 Task: Sort the products in the category "Bubble Bath" by relevance.
Action: Mouse moved to (1054, 375)
Screenshot: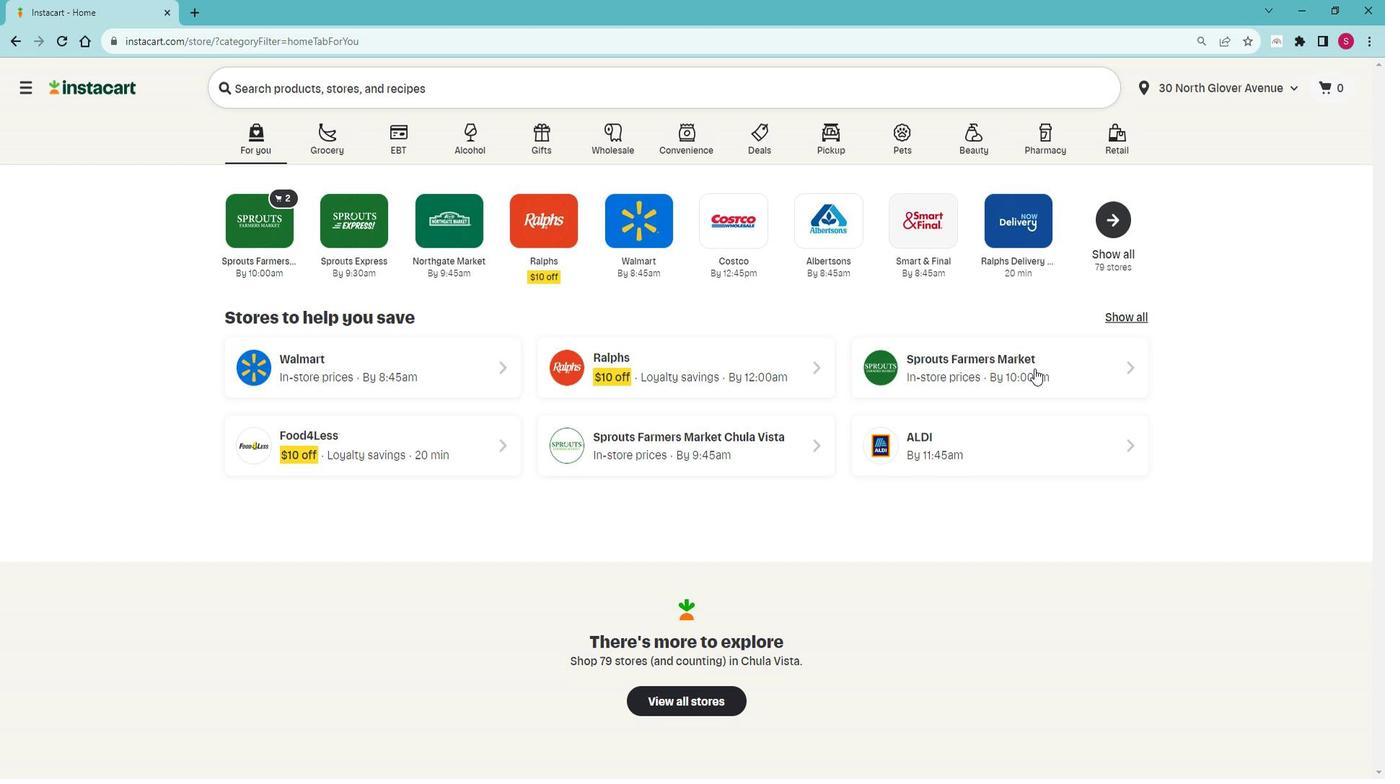 
Action: Mouse pressed left at (1054, 375)
Screenshot: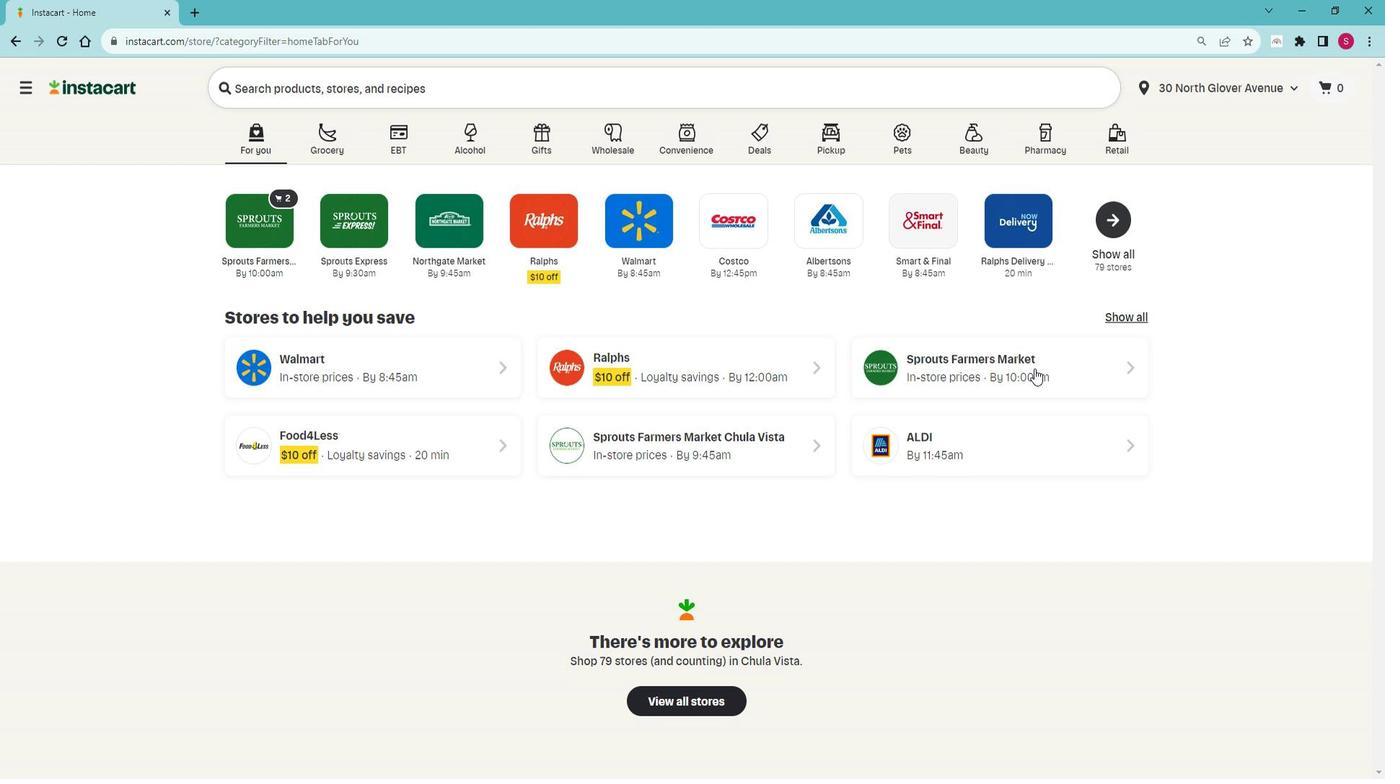 
Action: Mouse moved to (991, 372)
Screenshot: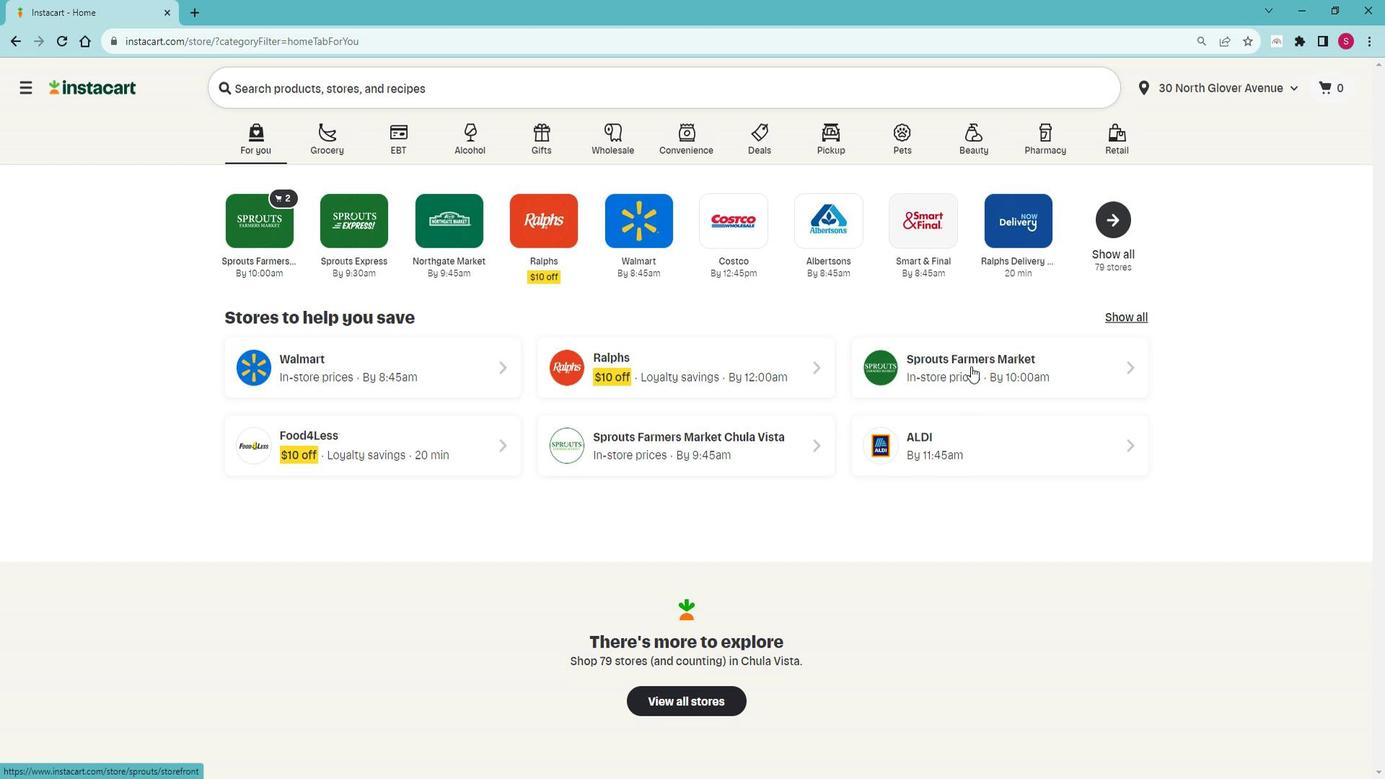 
Action: Mouse pressed left at (991, 372)
Screenshot: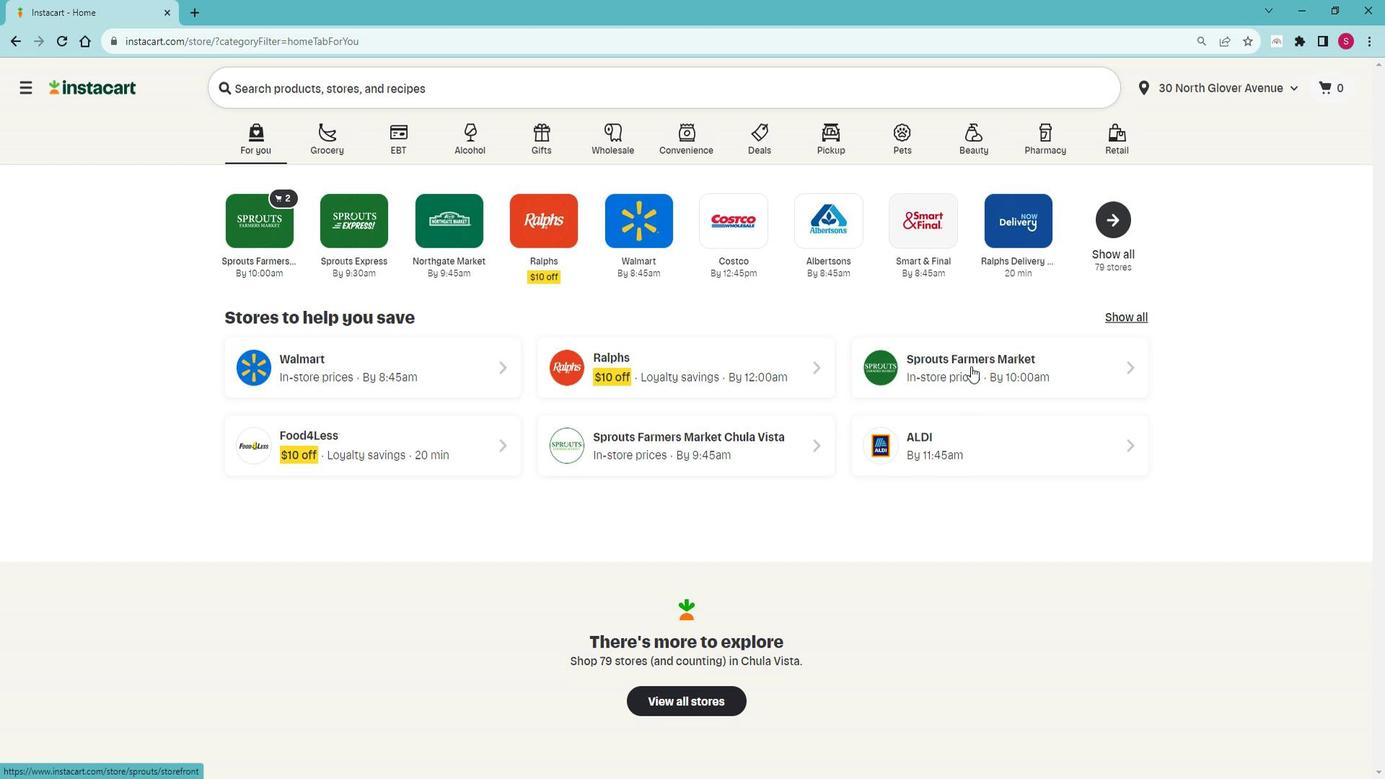 
Action: Mouse moved to (114, 584)
Screenshot: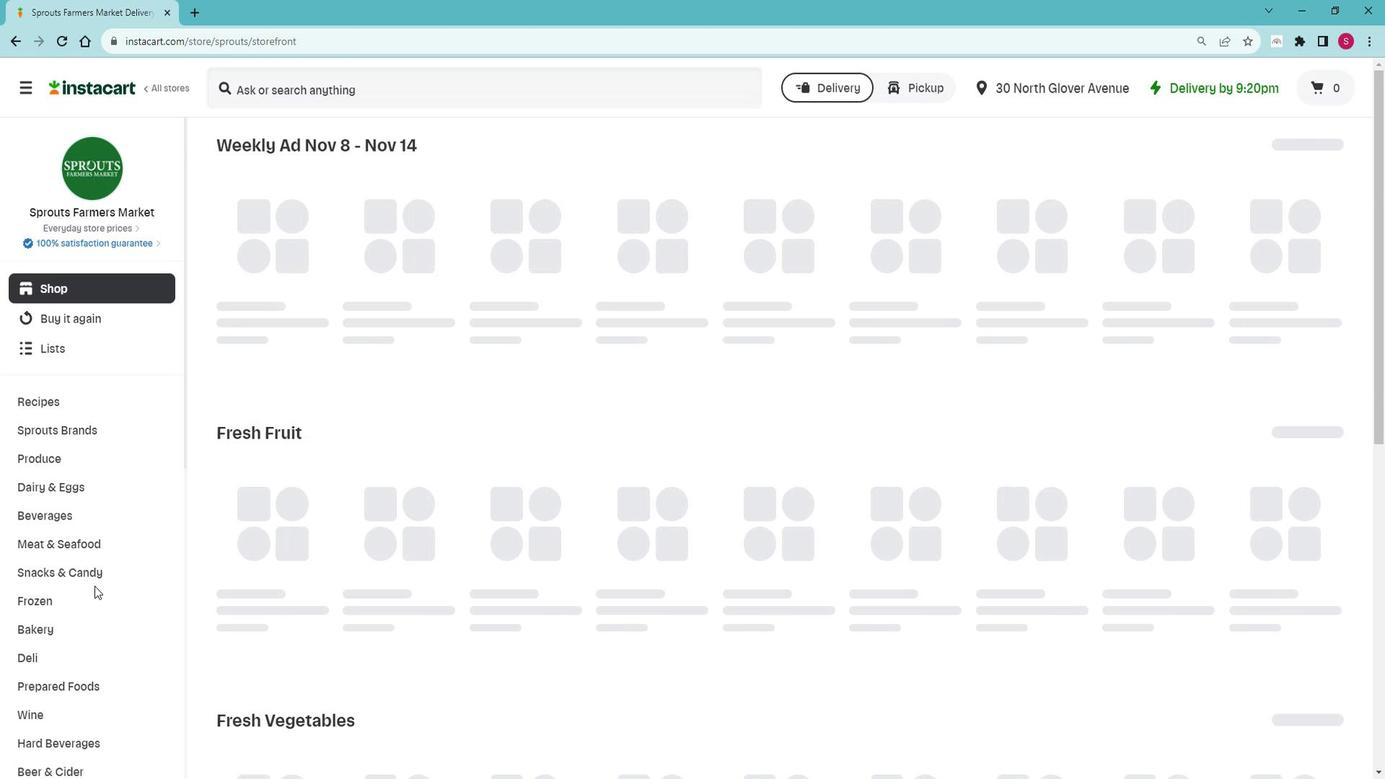 
Action: Mouse scrolled (114, 583) with delta (0, 0)
Screenshot: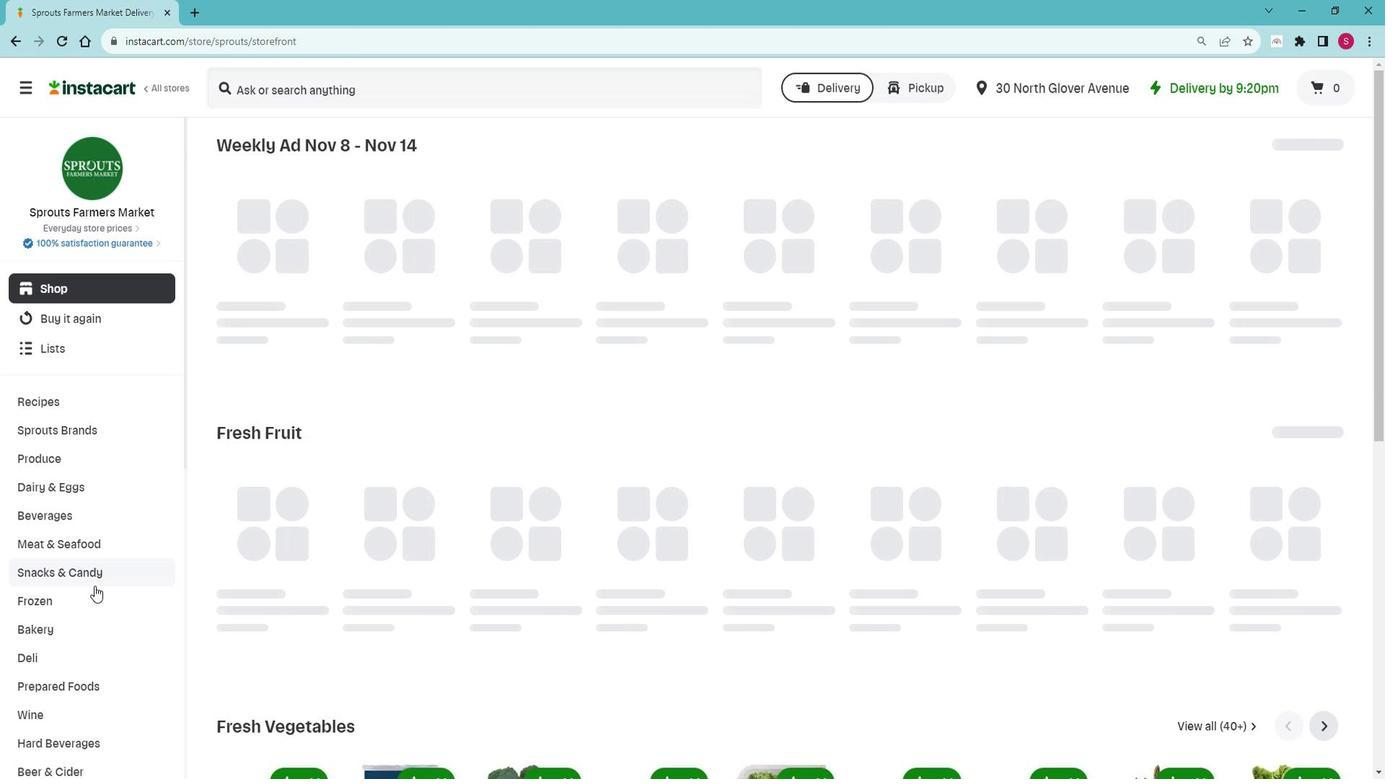 
Action: Mouse scrolled (114, 583) with delta (0, 0)
Screenshot: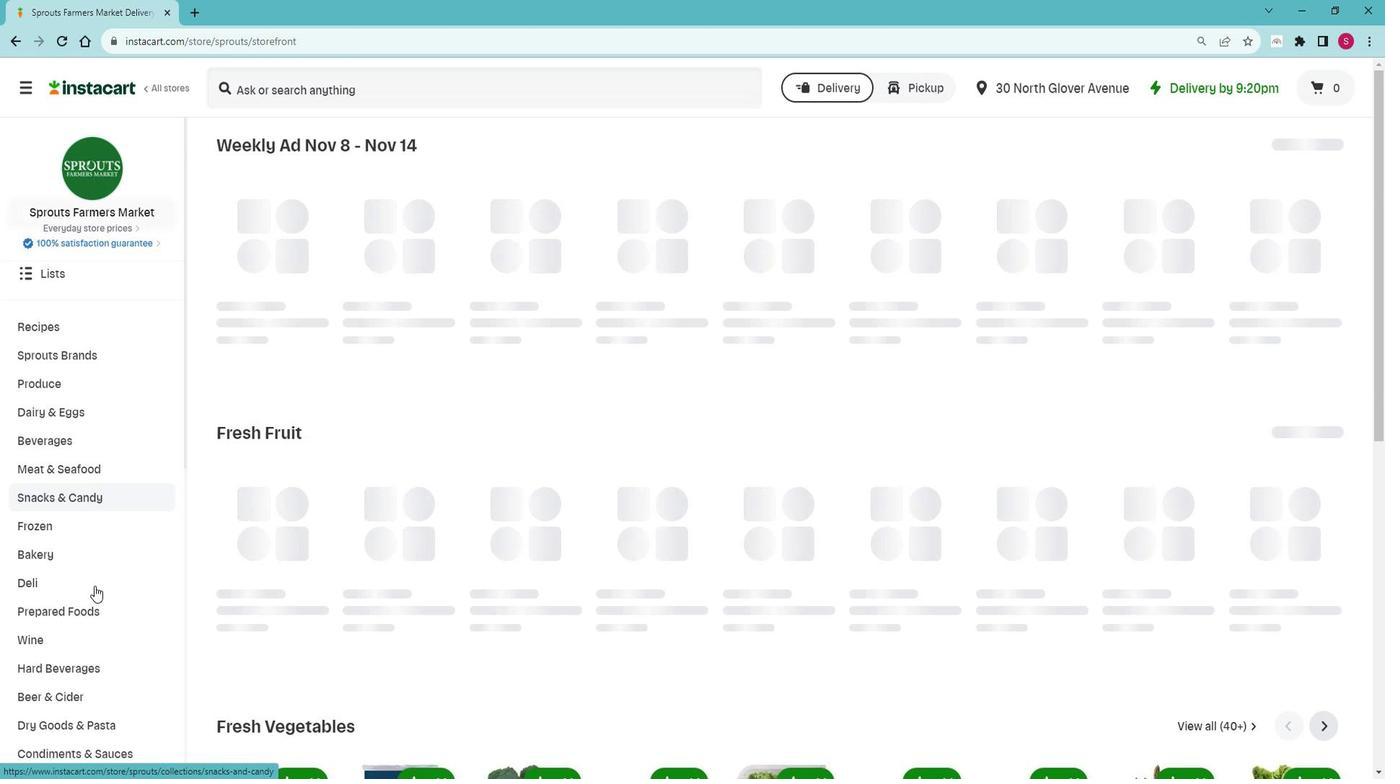 
Action: Mouse scrolled (114, 583) with delta (0, 0)
Screenshot: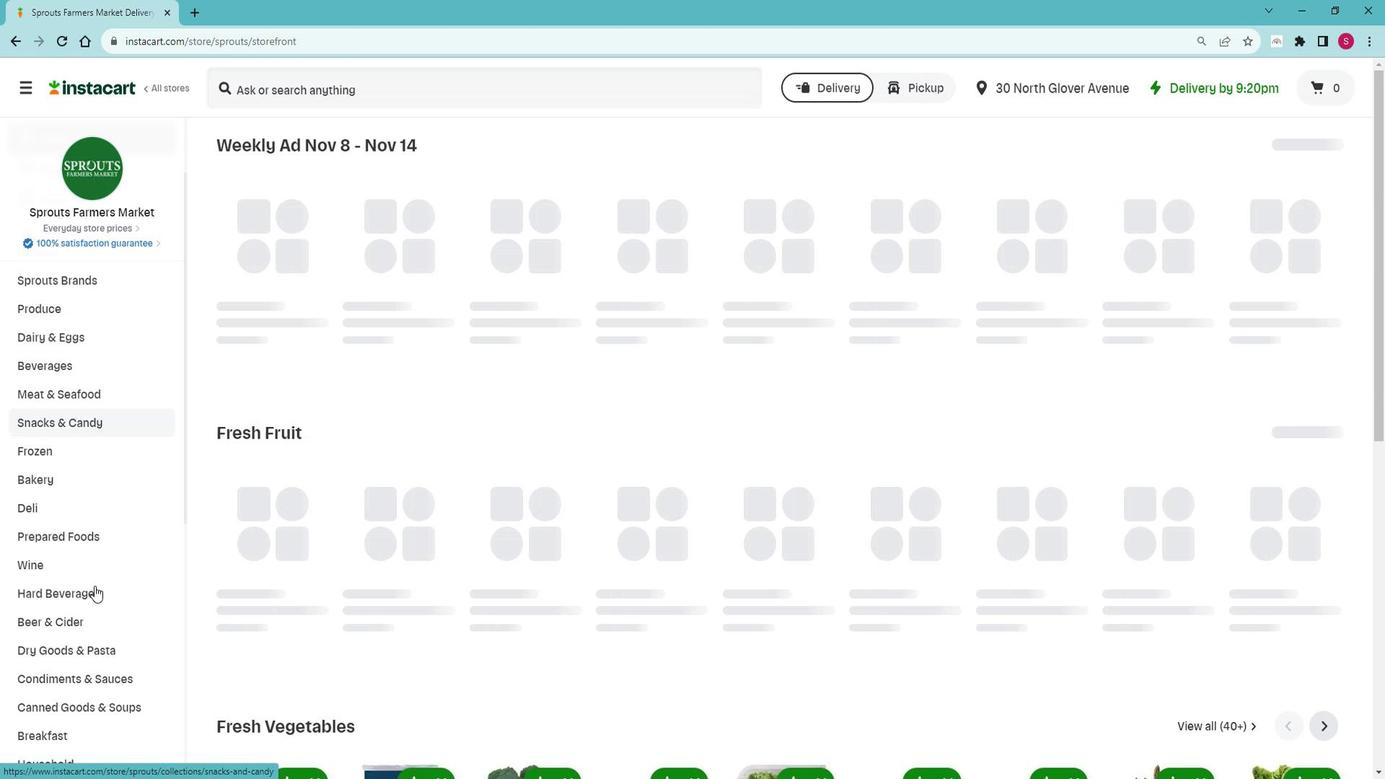 
Action: Mouse scrolled (114, 583) with delta (0, 0)
Screenshot: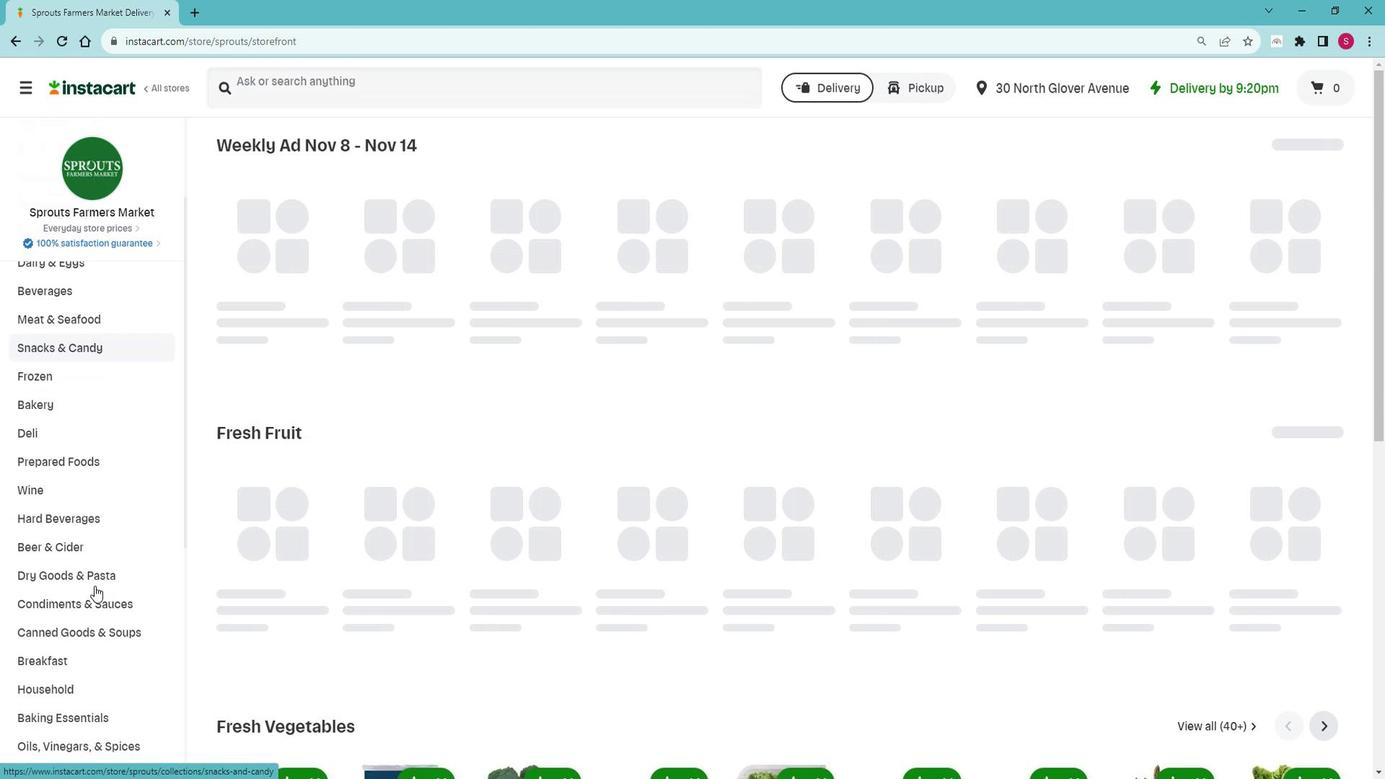 
Action: Mouse scrolled (114, 583) with delta (0, 0)
Screenshot: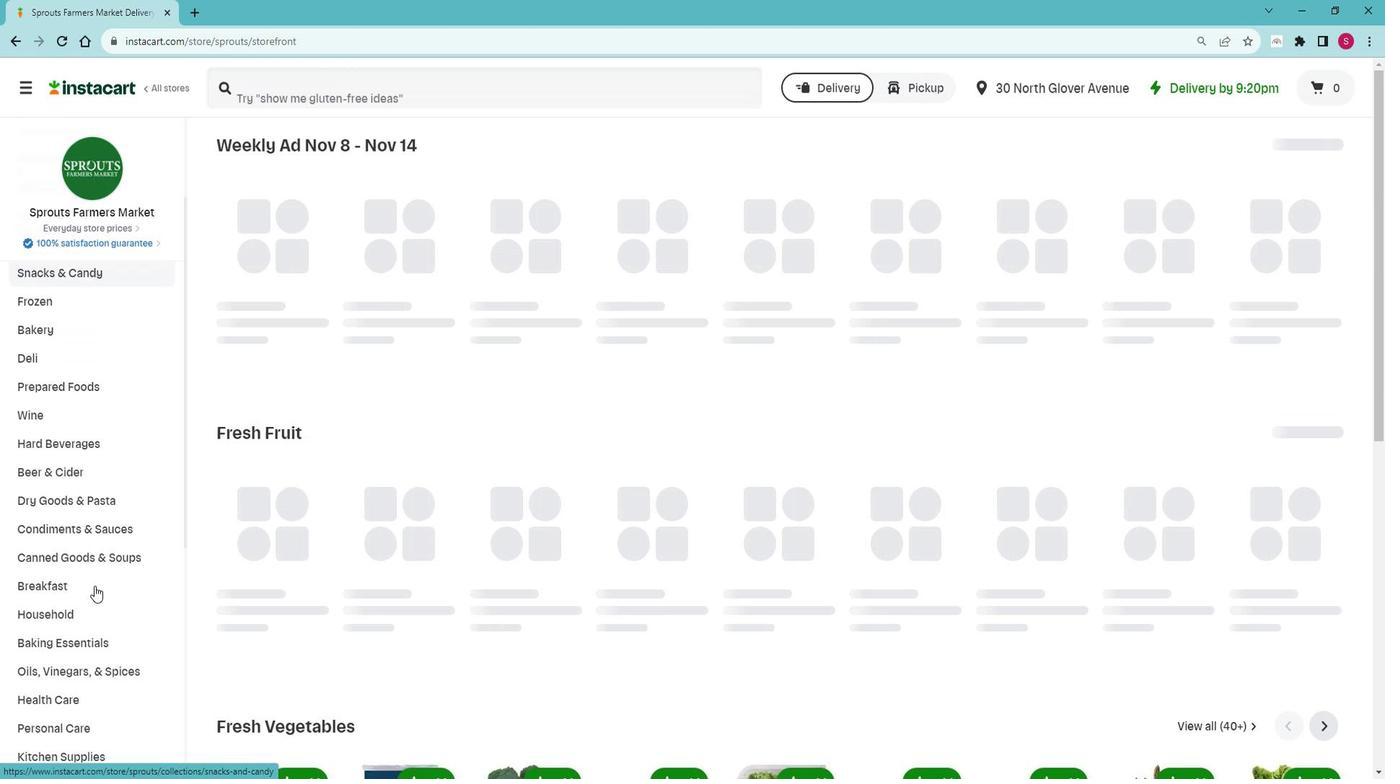 
Action: Mouse moved to (113, 584)
Screenshot: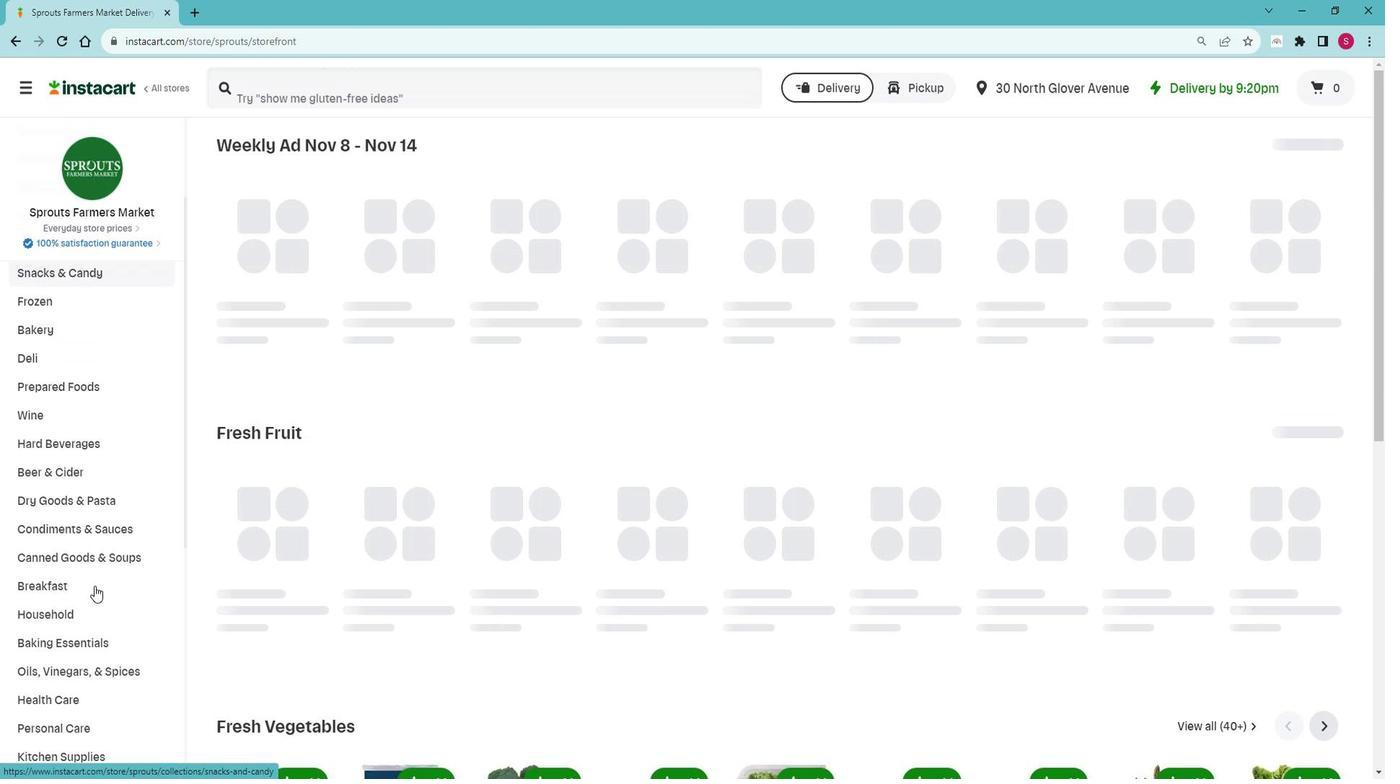
Action: Mouse scrolled (113, 583) with delta (0, 0)
Screenshot: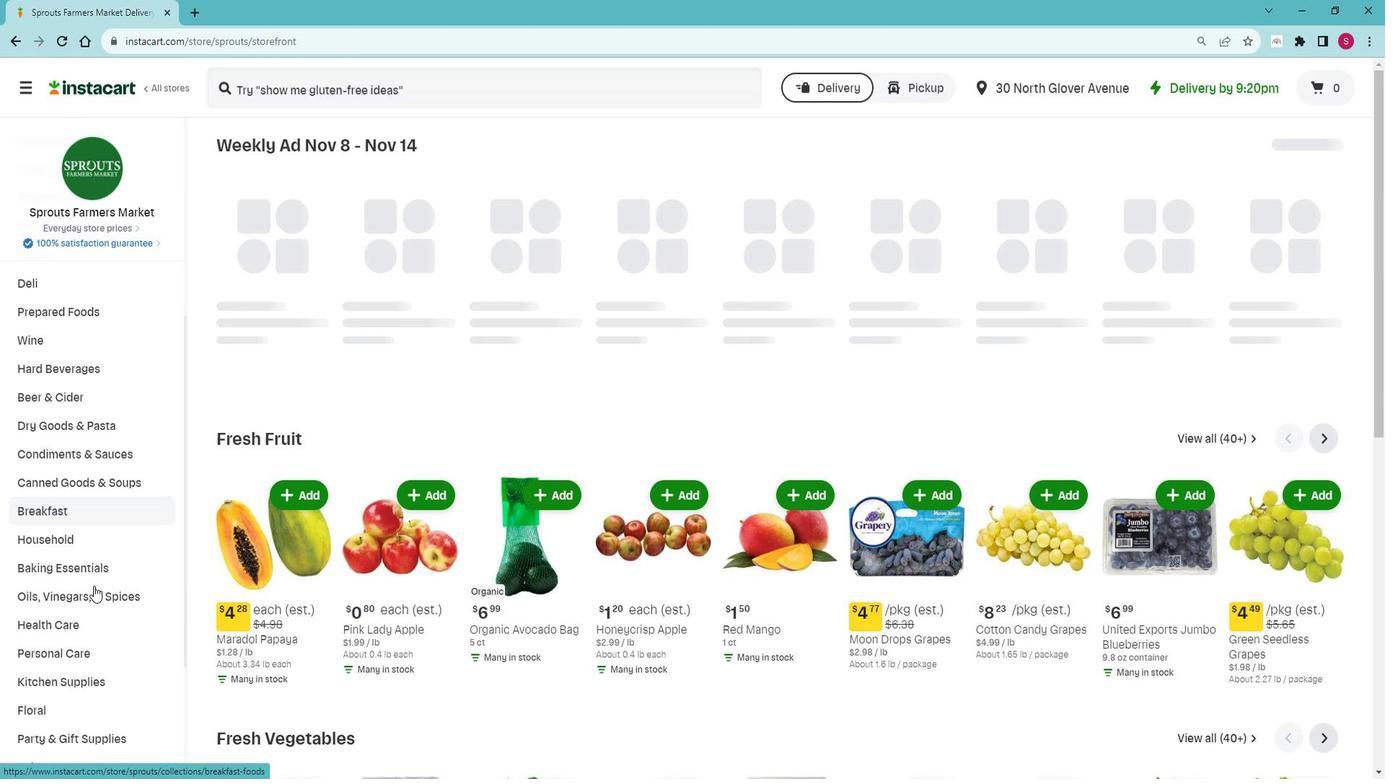 
Action: Mouse scrolled (113, 583) with delta (0, 0)
Screenshot: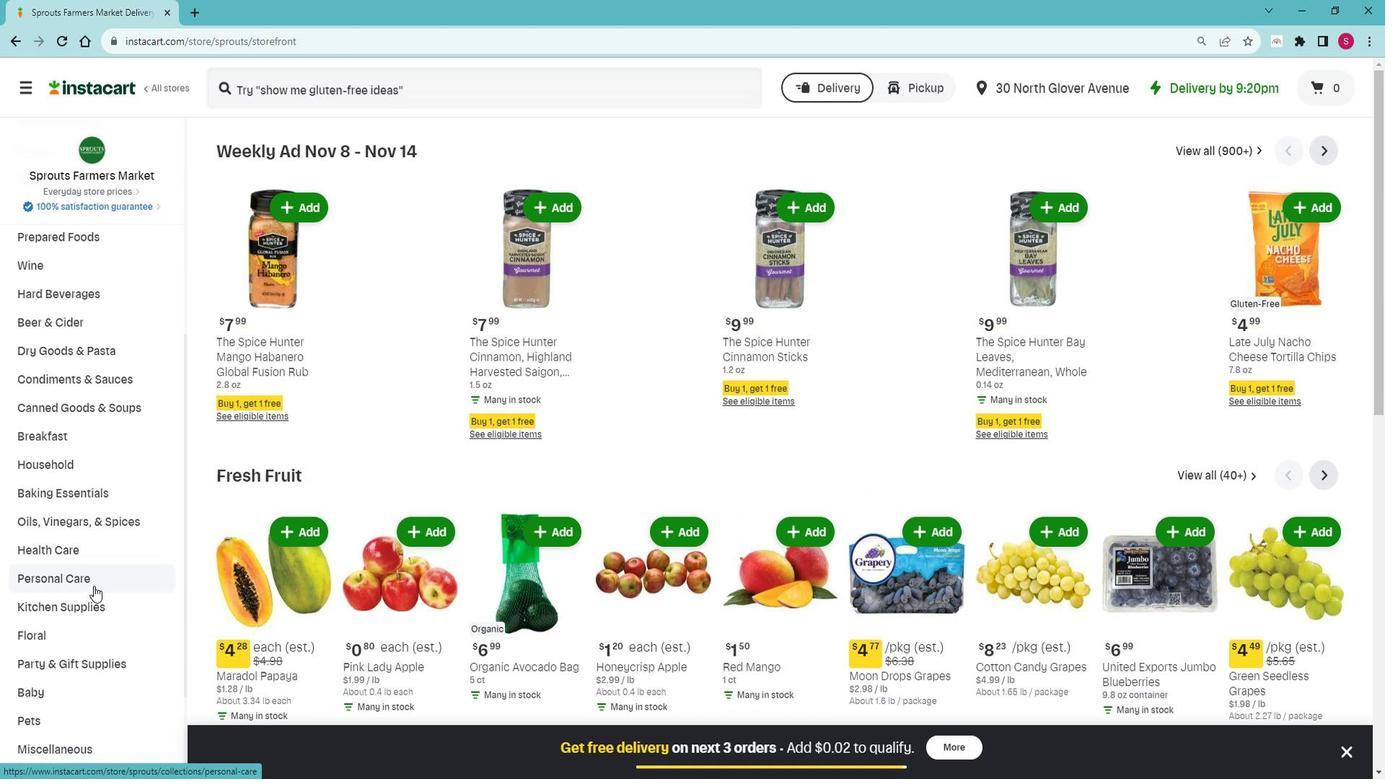 
Action: Mouse moved to (105, 502)
Screenshot: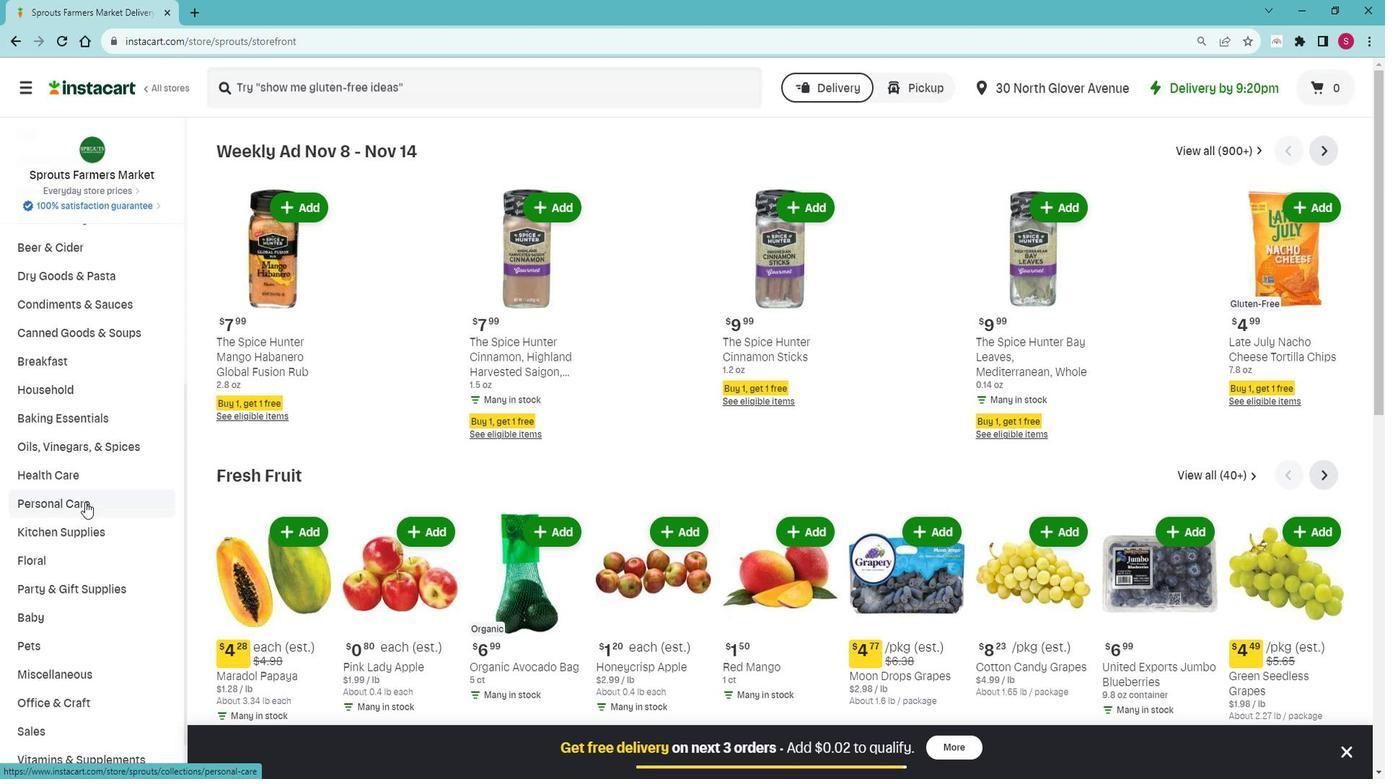 
Action: Mouse pressed left at (105, 502)
Screenshot: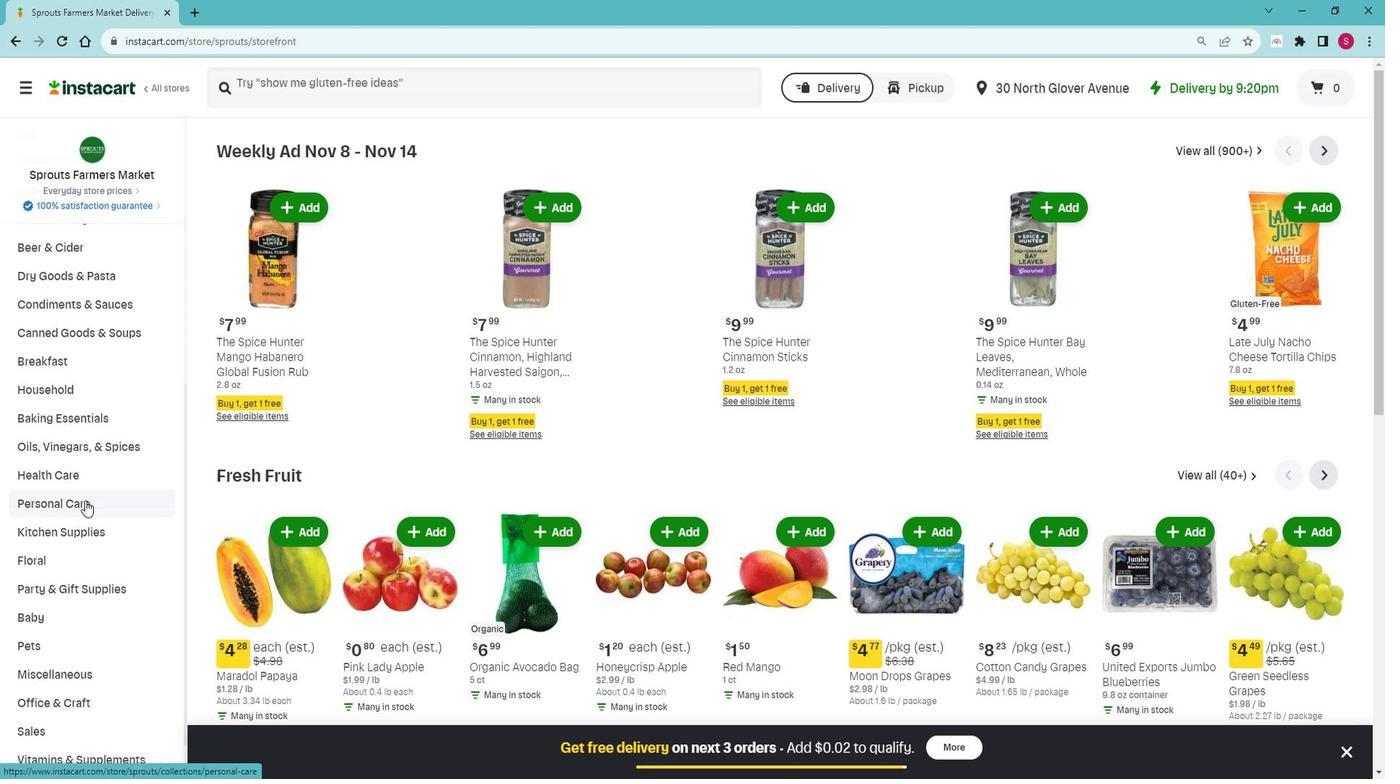 
Action: Mouse moved to (105, 530)
Screenshot: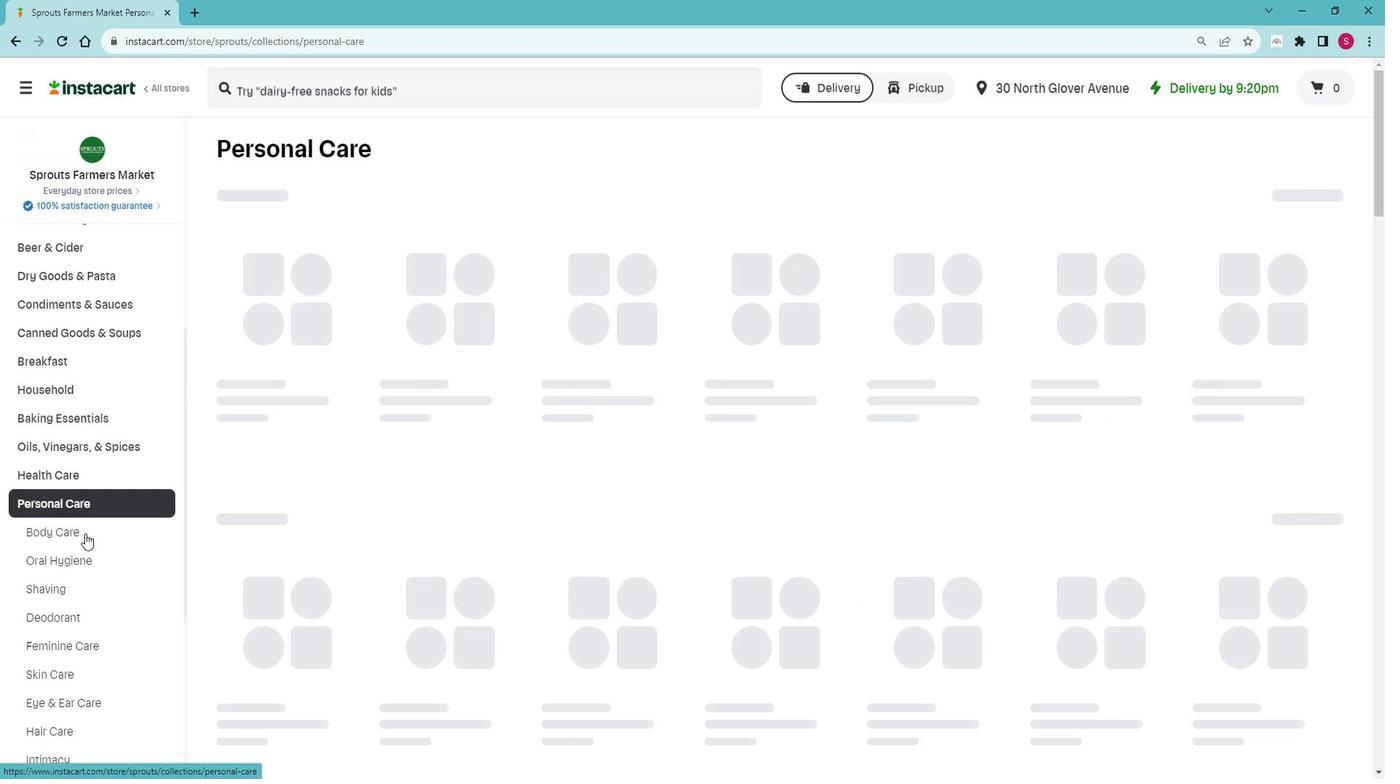 
Action: Mouse pressed left at (105, 530)
Screenshot: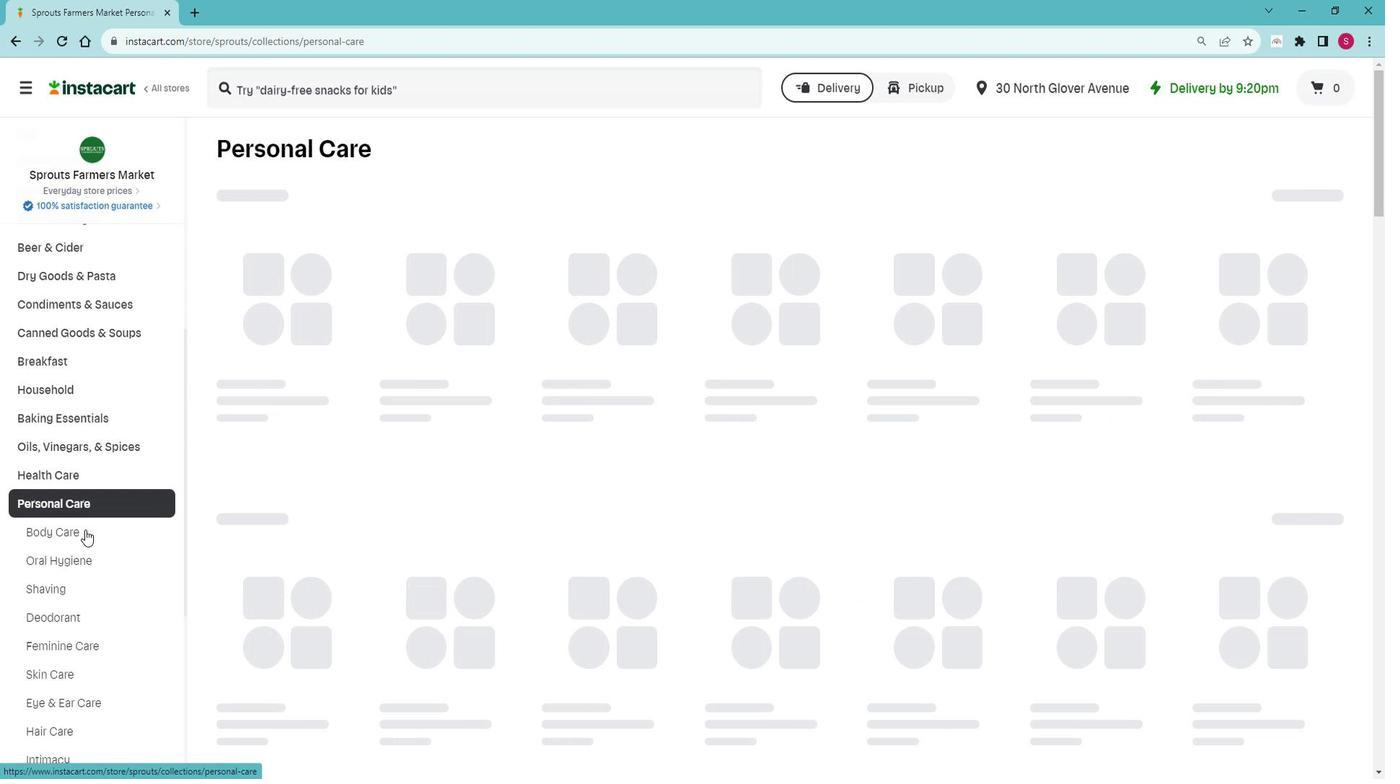 
Action: Mouse moved to (599, 215)
Screenshot: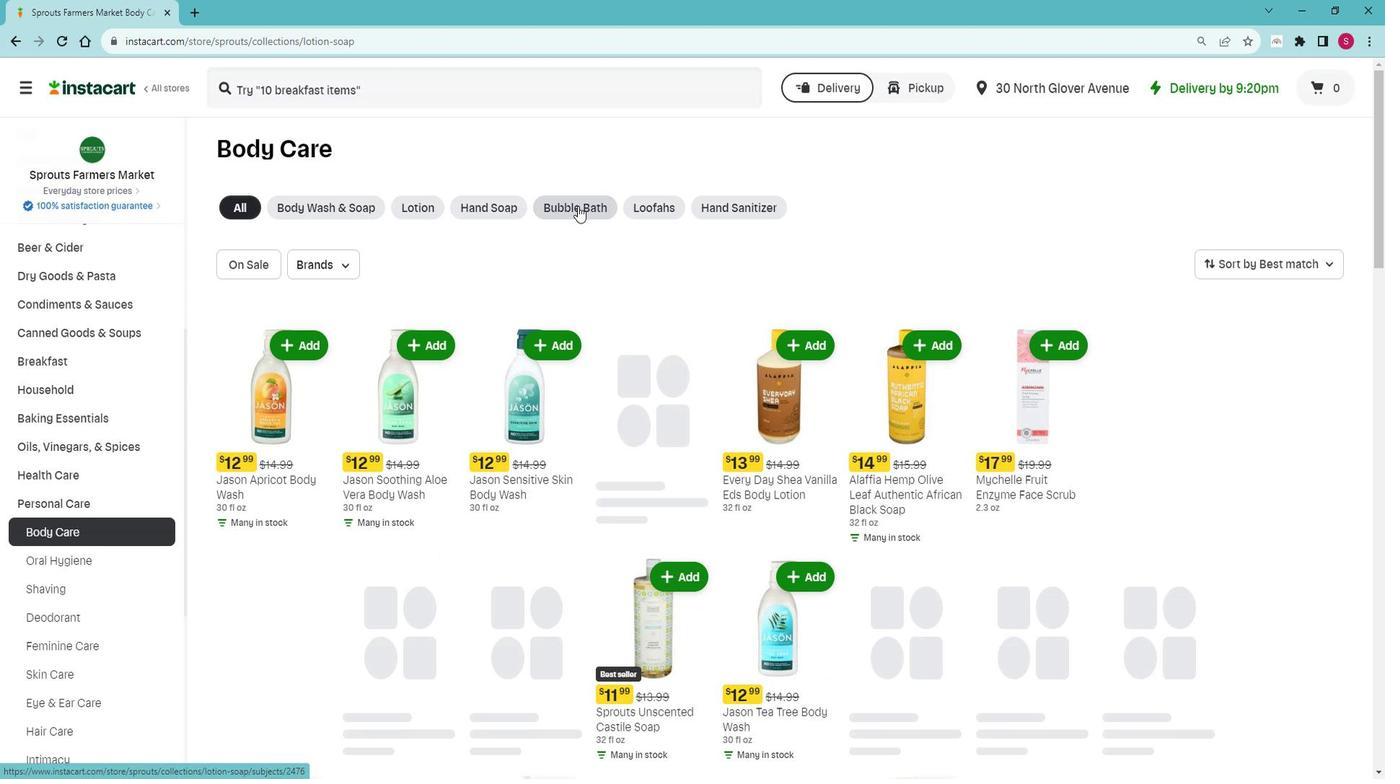
Action: Mouse pressed left at (599, 215)
Screenshot: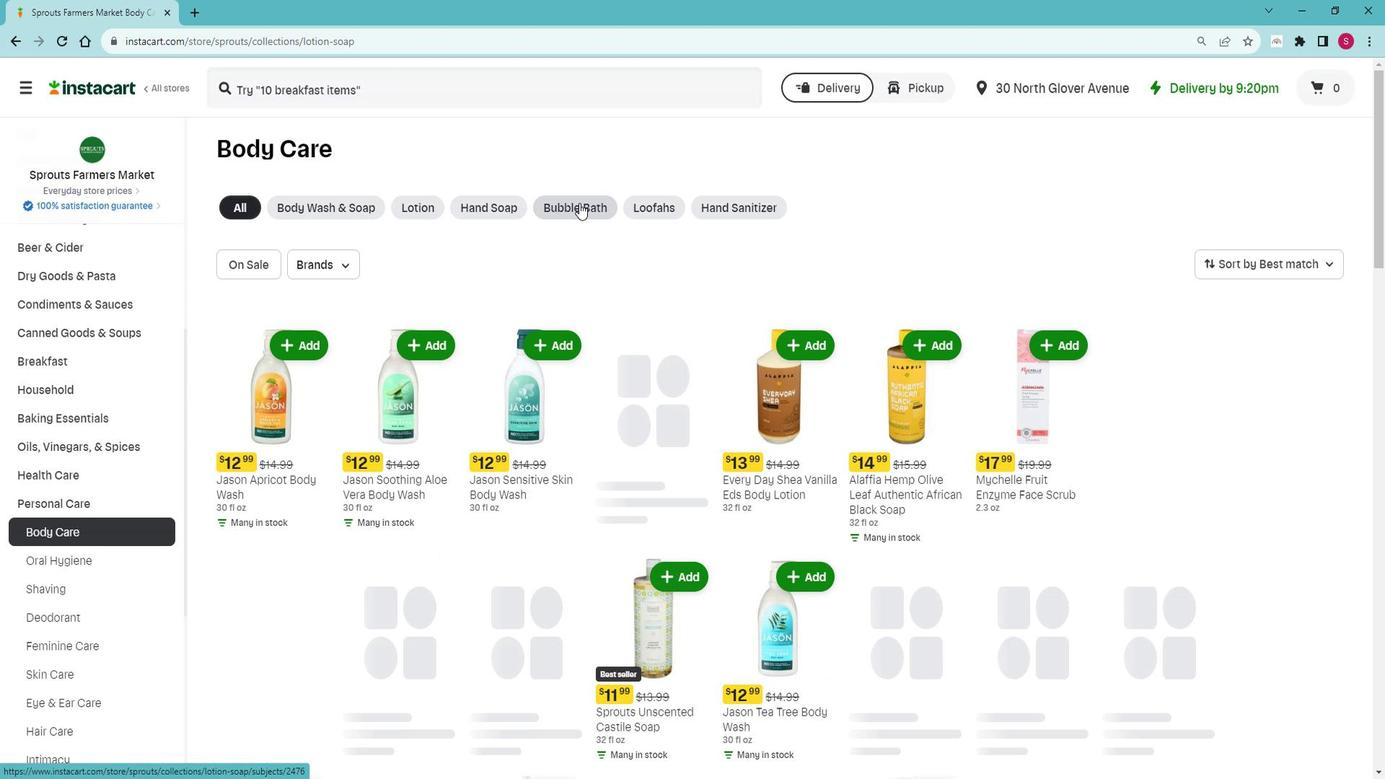 
Action: Mouse moved to (1351, 274)
Screenshot: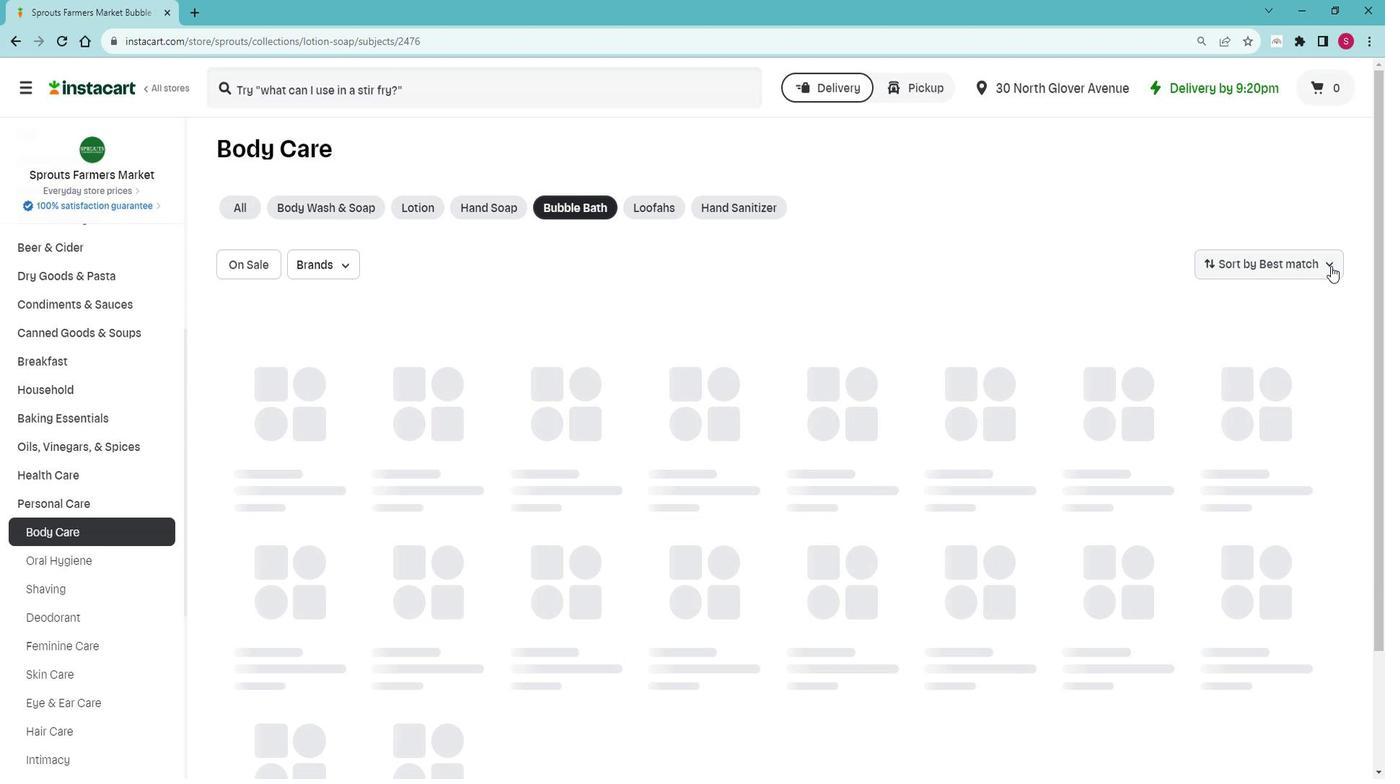 
Action: Mouse pressed left at (1351, 274)
Screenshot: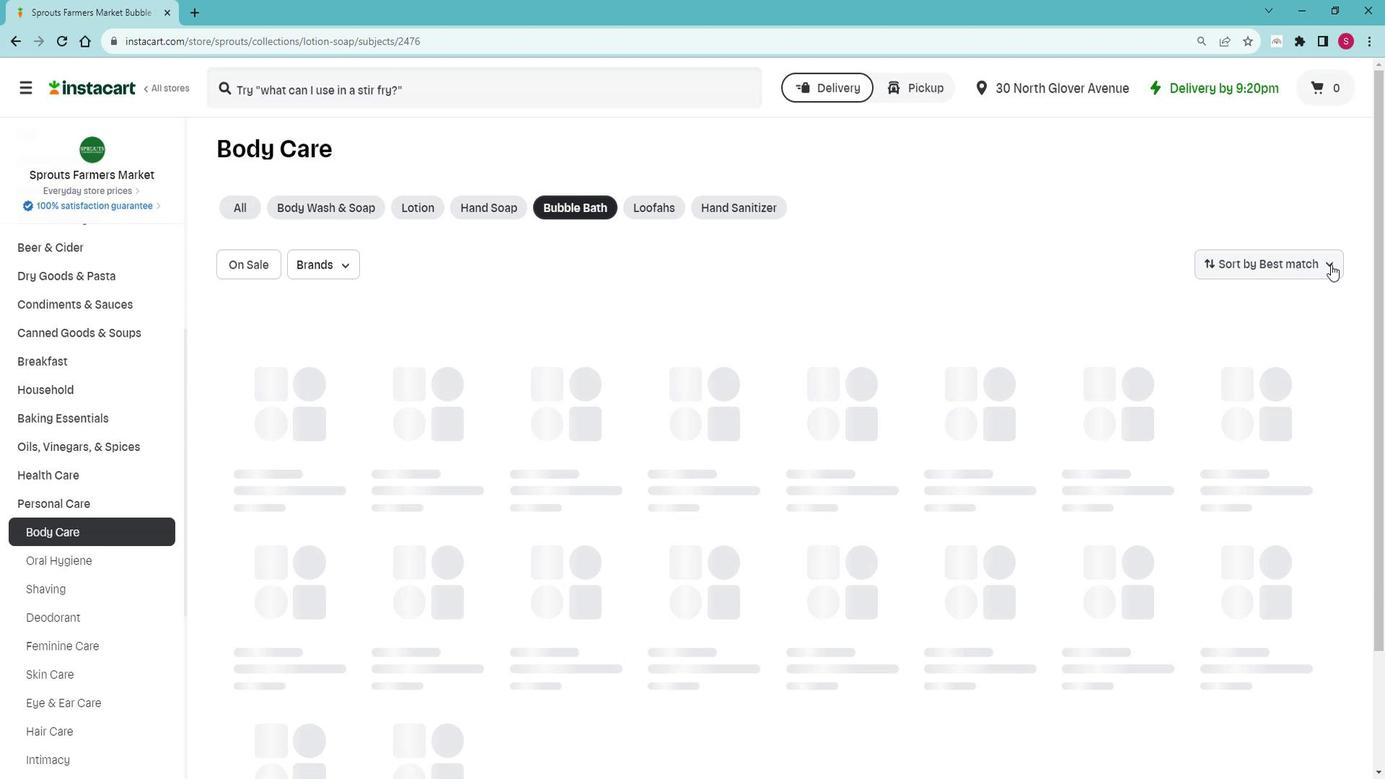 
Action: Mouse moved to (1245, 487)
Screenshot: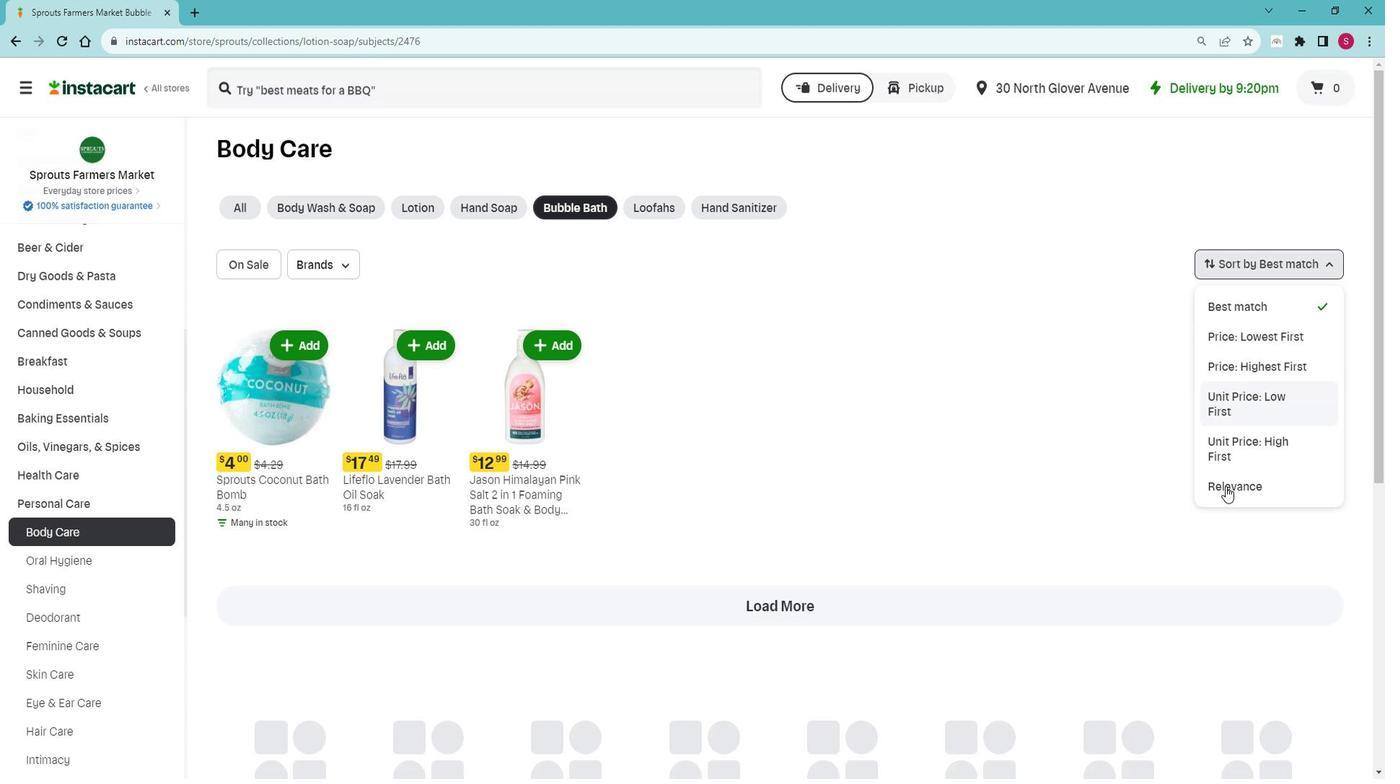 
Action: Mouse pressed left at (1245, 487)
Screenshot: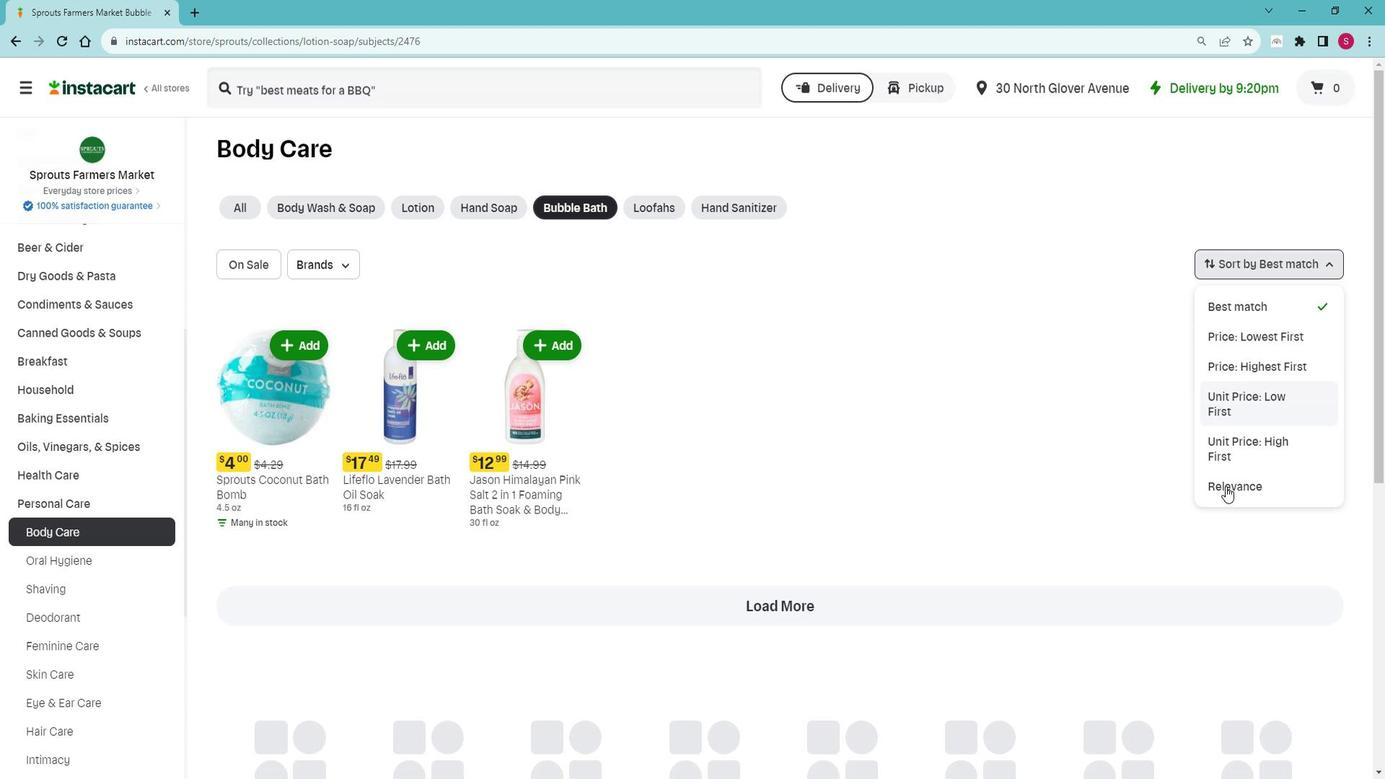
Action: Mouse moved to (1024, 309)
Screenshot: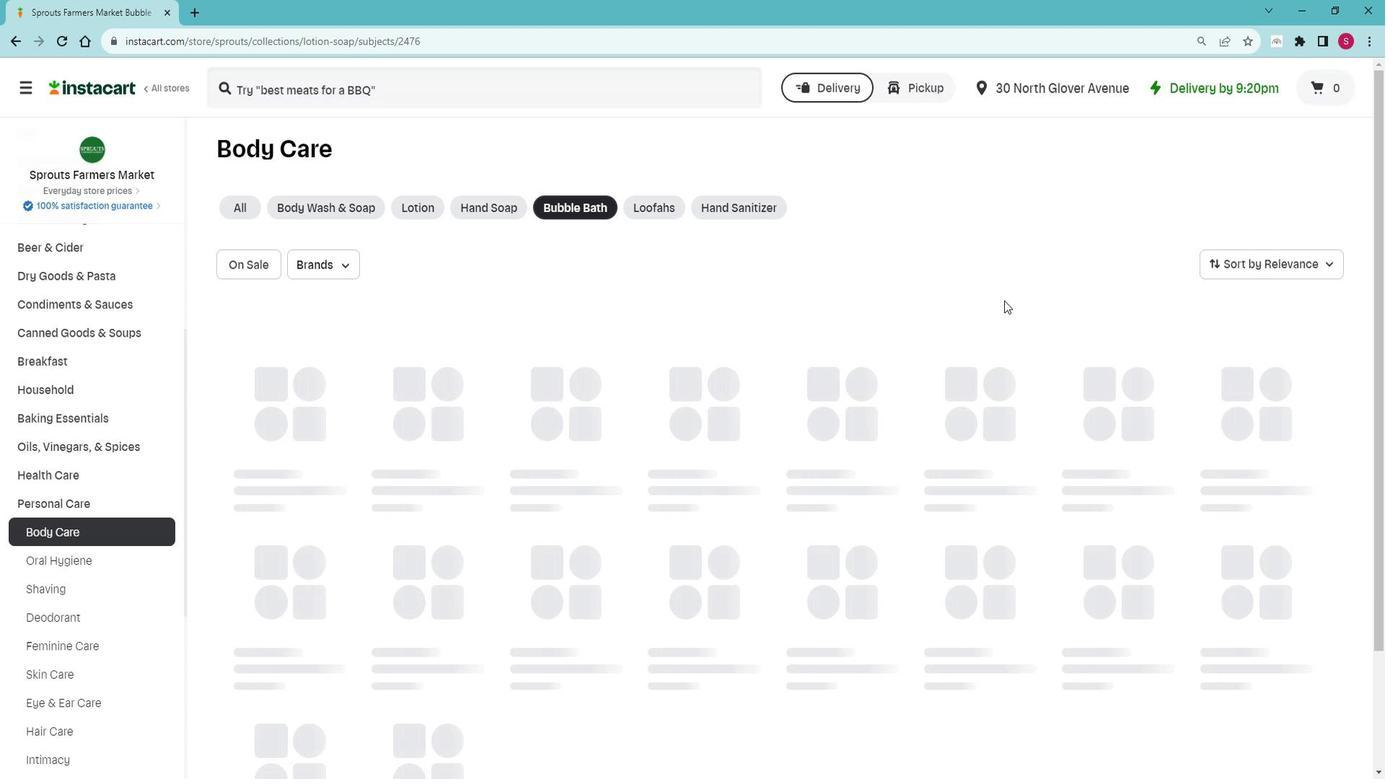 
